 Task: Sort the products in the category "Hot Dog Buns" by unit price (low first).
Action: Mouse moved to (770, 270)
Screenshot: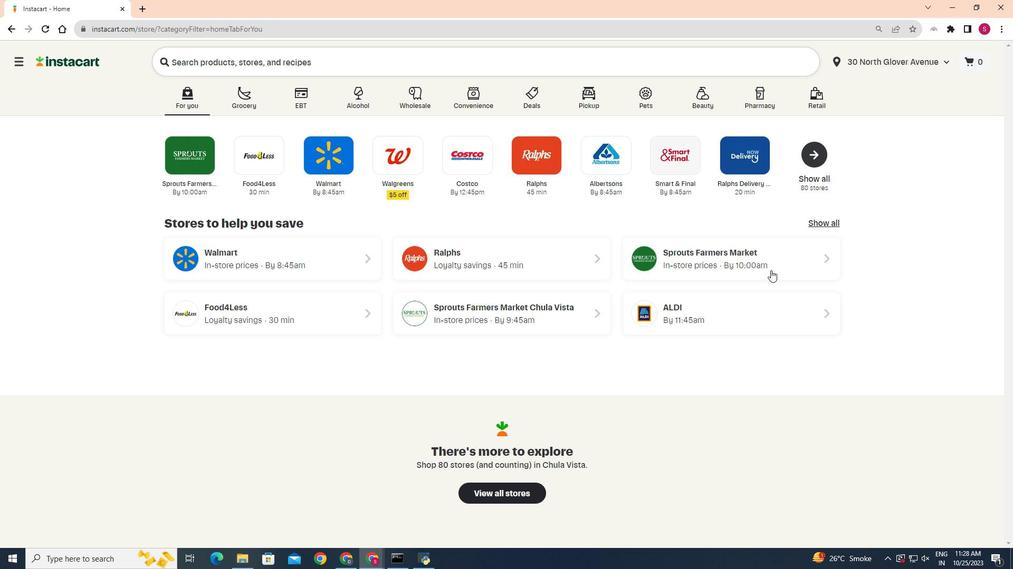
Action: Mouse pressed left at (770, 270)
Screenshot: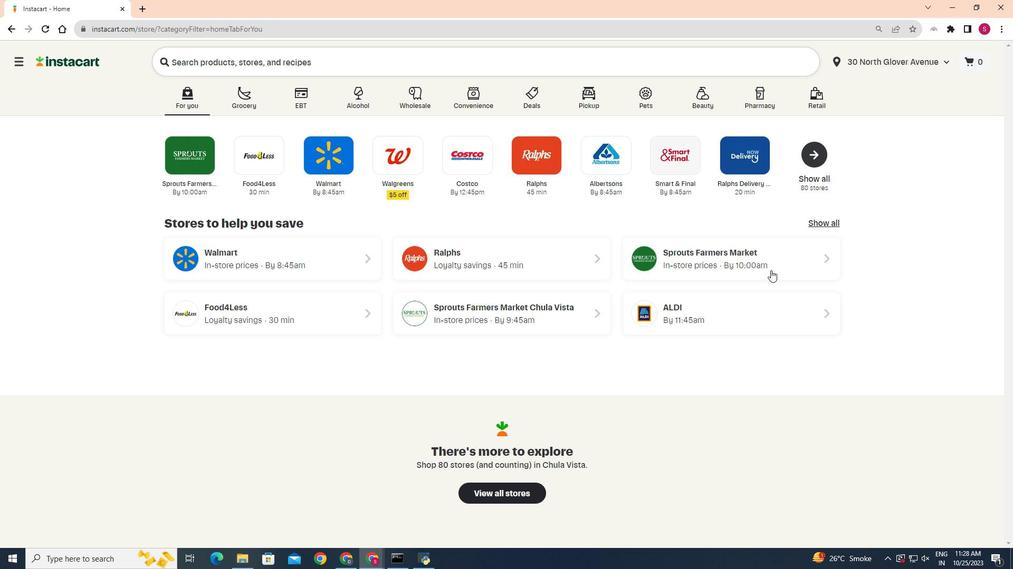 
Action: Mouse moved to (31, 465)
Screenshot: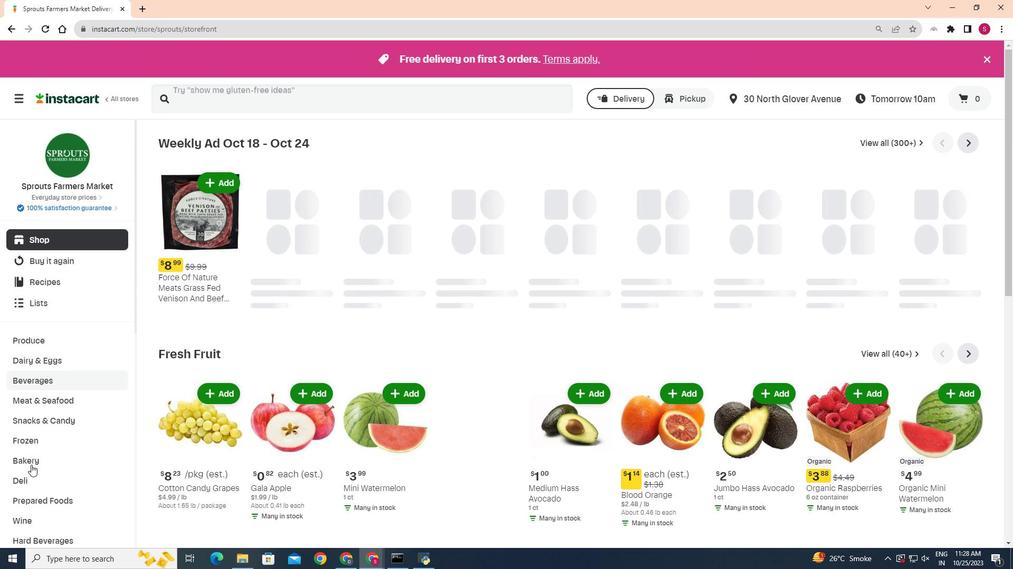 
Action: Mouse pressed left at (31, 465)
Screenshot: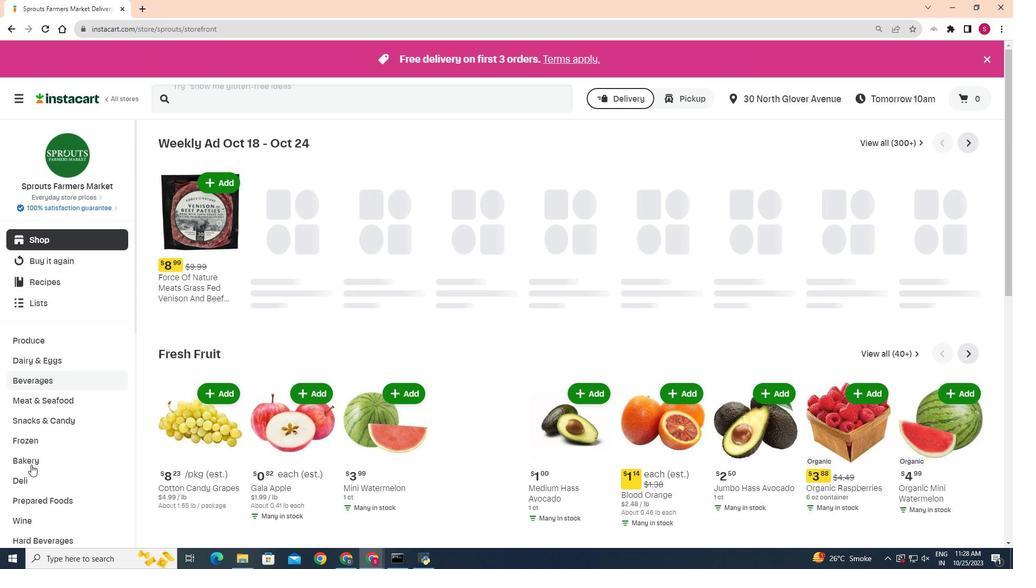 
Action: Mouse moved to (271, 164)
Screenshot: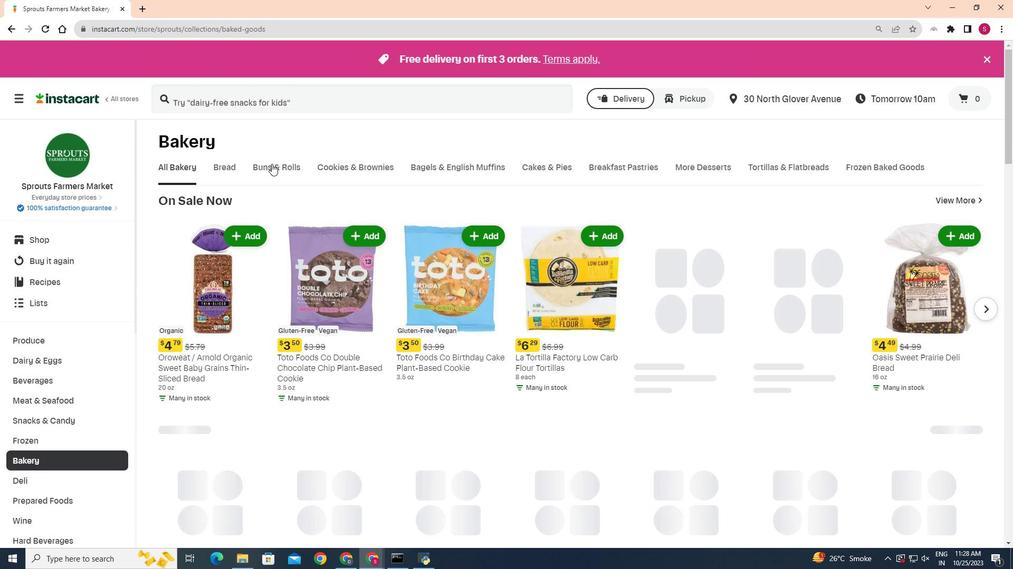 
Action: Mouse pressed left at (271, 164)
Screenshot: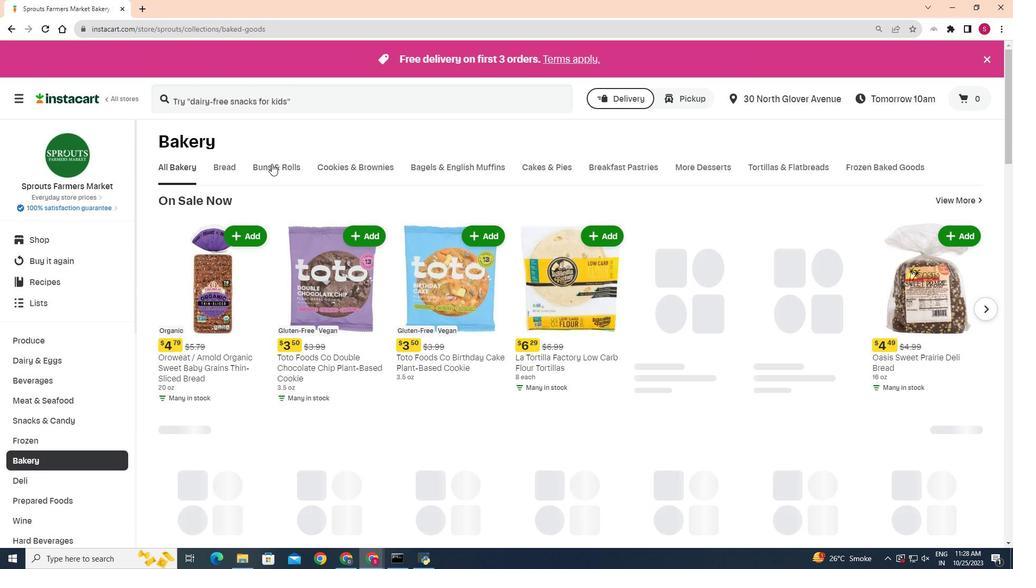 
Action: Mouse moved to (338, 217)
Screenshot: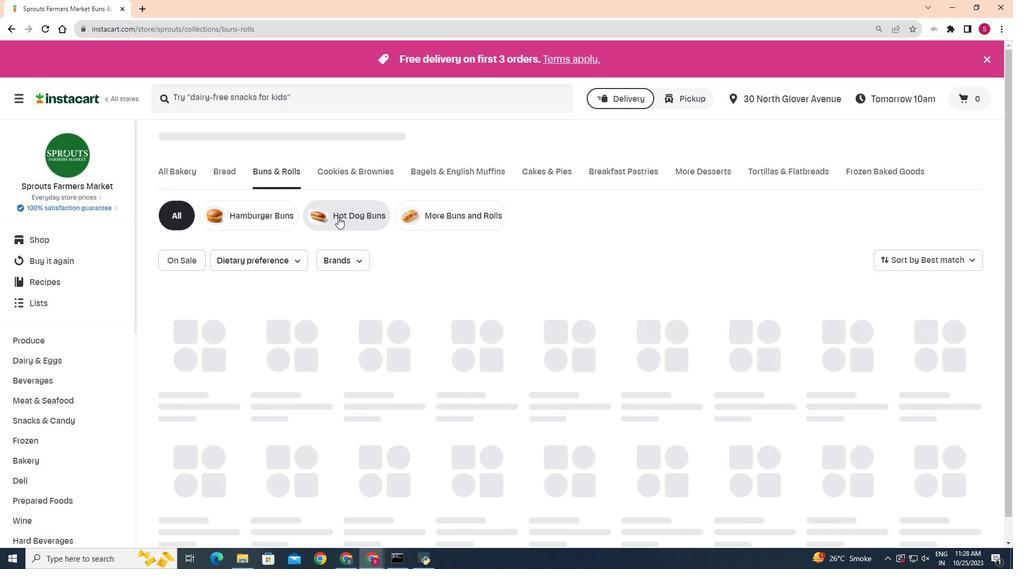 
Action: Mouse pressed left at (338, 217)
Screenshot: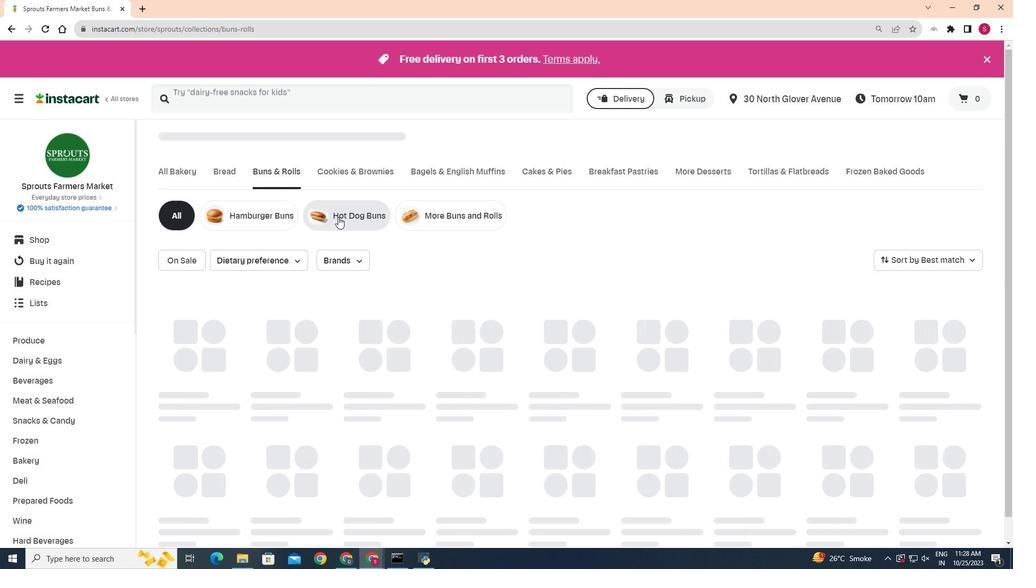 
Action: Mouse moved to (986, 251)
Screenshot: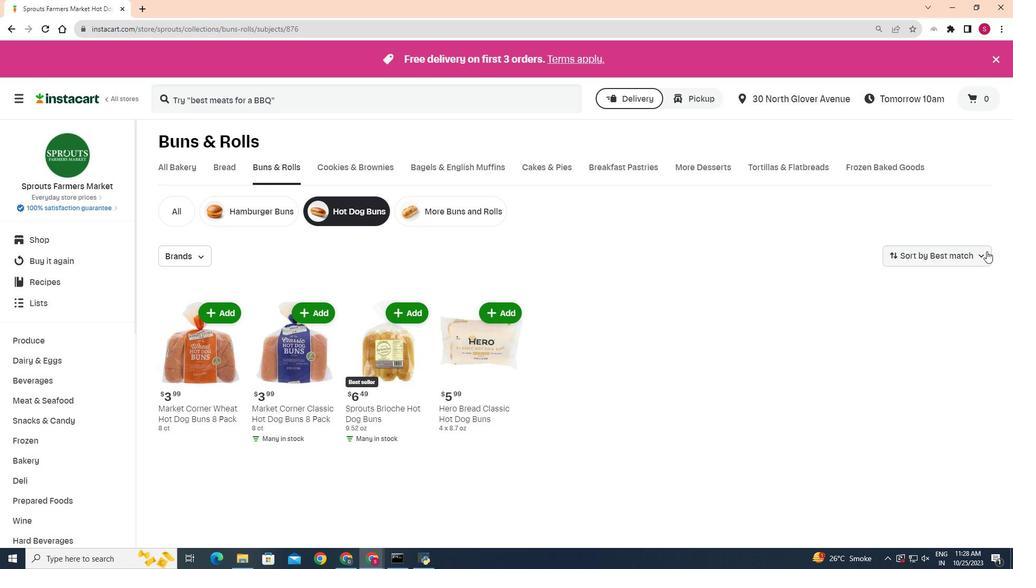 
Action: Mouse pressed left at (986, 251)
Screenshot: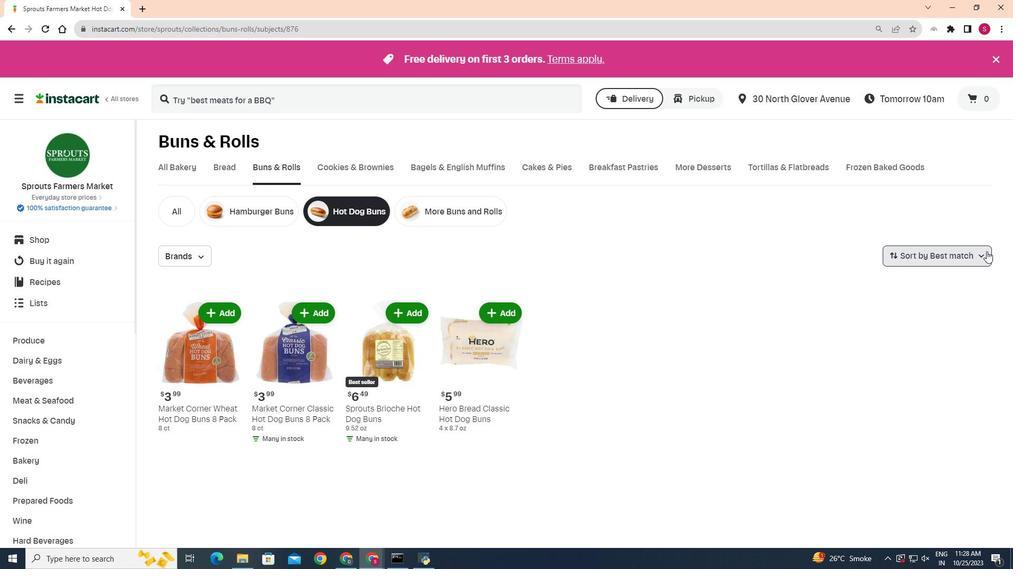 
Action: Mouse moved to (907, 350)
Screenshot: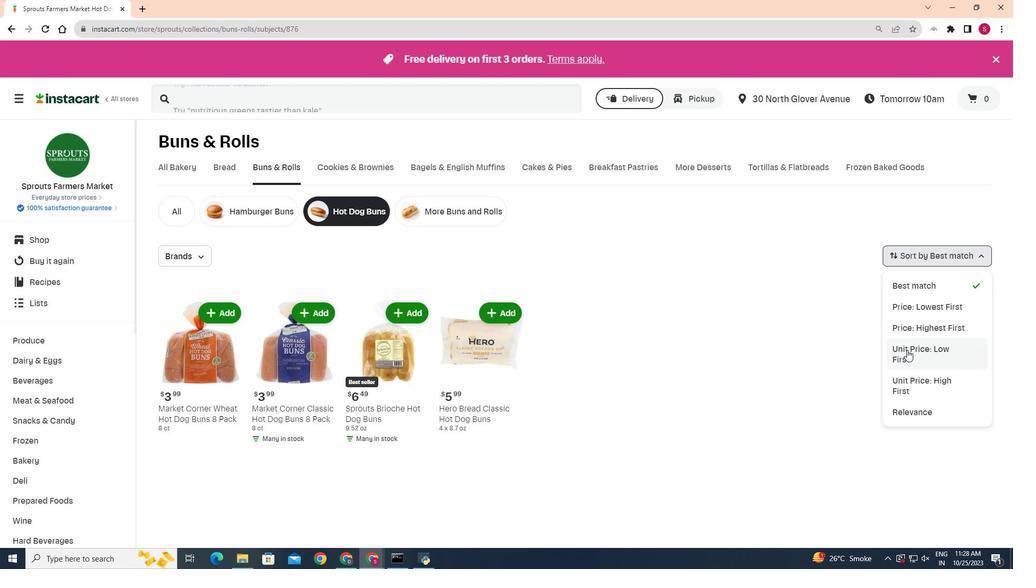 
Action: Mouse pressed left at (907, 350)
Screenshot: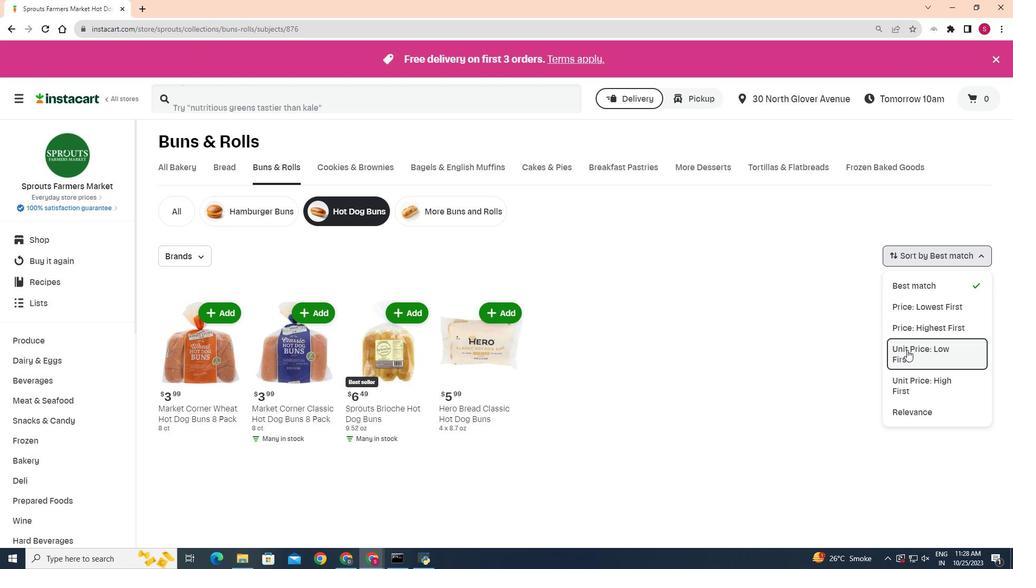
Action: Mouse moved to (661, 403)
Screenshot: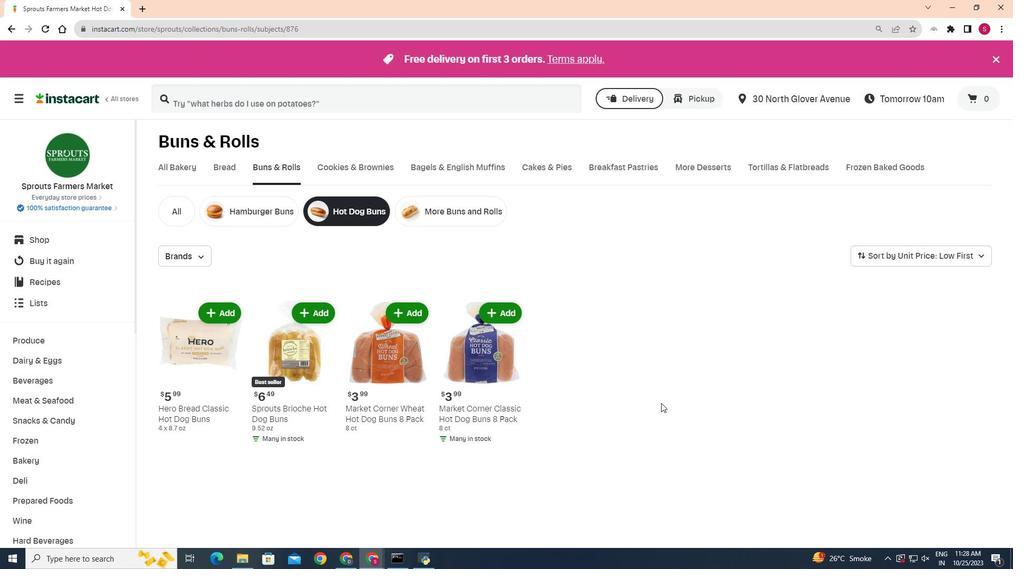 
